 Task: Start in the project AgileCraft the sprint 'Capacity Planning Sprint', with a duration of 3 weeks. Start in the project AgileCraft the sprint 'Capacity Planning Sprint', with a duration of 2 weeks. Start in the project AgileCraft the sprint 'Capacity Planning Sprint', with a duration of 1 week
Action: Mouse moved to (777, 411)
Screenshot: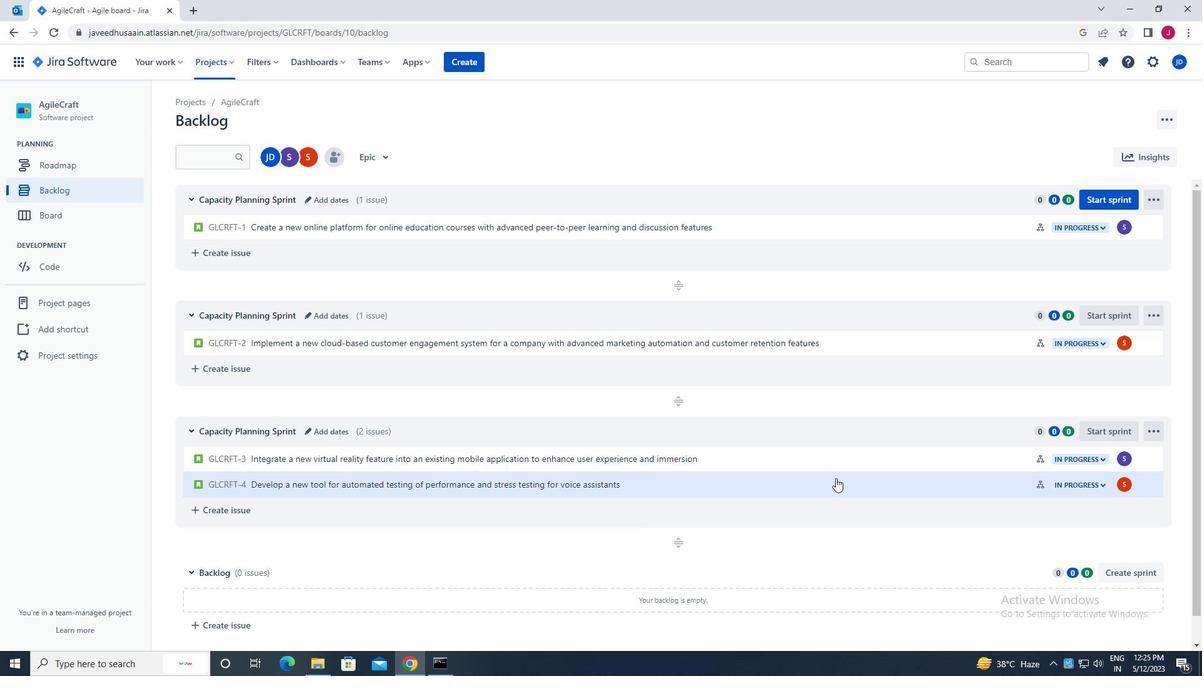 
Action: Mouse scrolled (777, 412) with delta (0, 0)
Screenshot: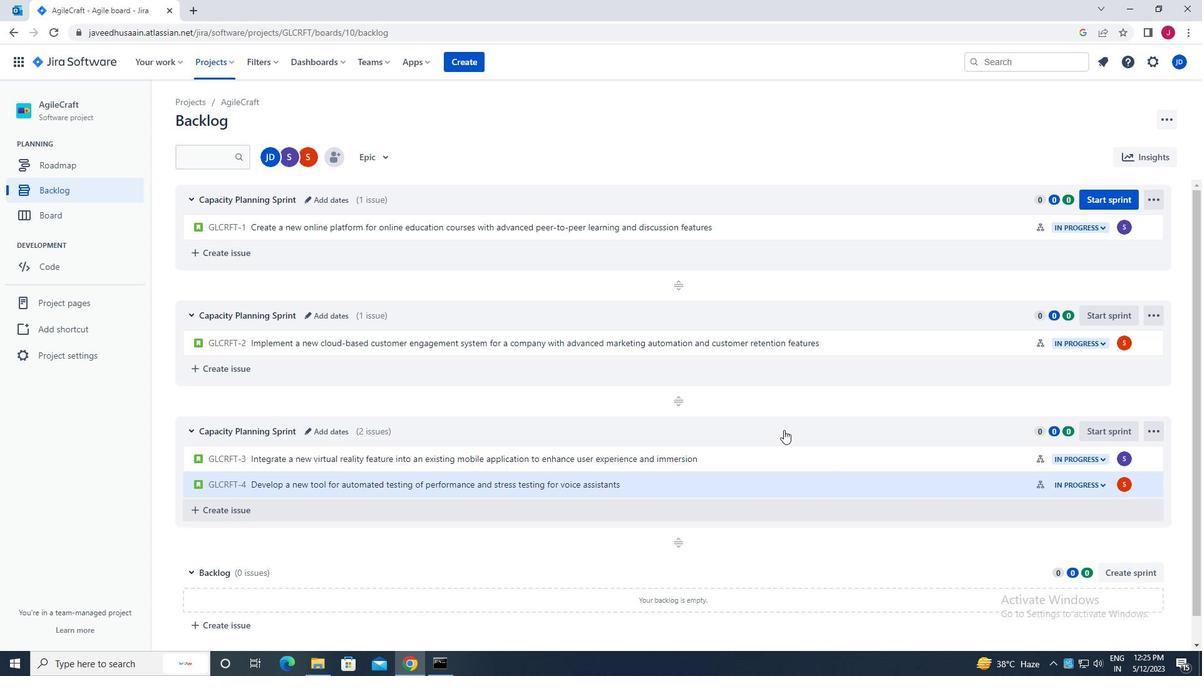 
Action: Mouse scrolled (777, 412) with delta (0, 0)
Screenshot: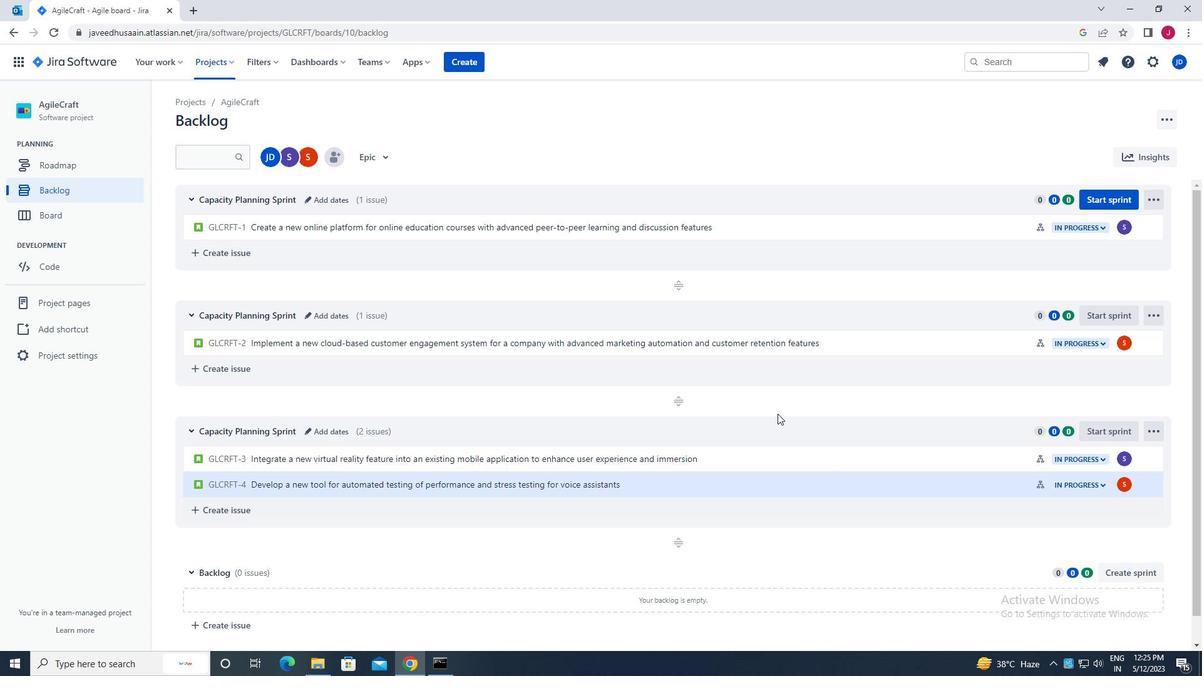 
Action: Mouse moved to (1109, 197)
Screenshot: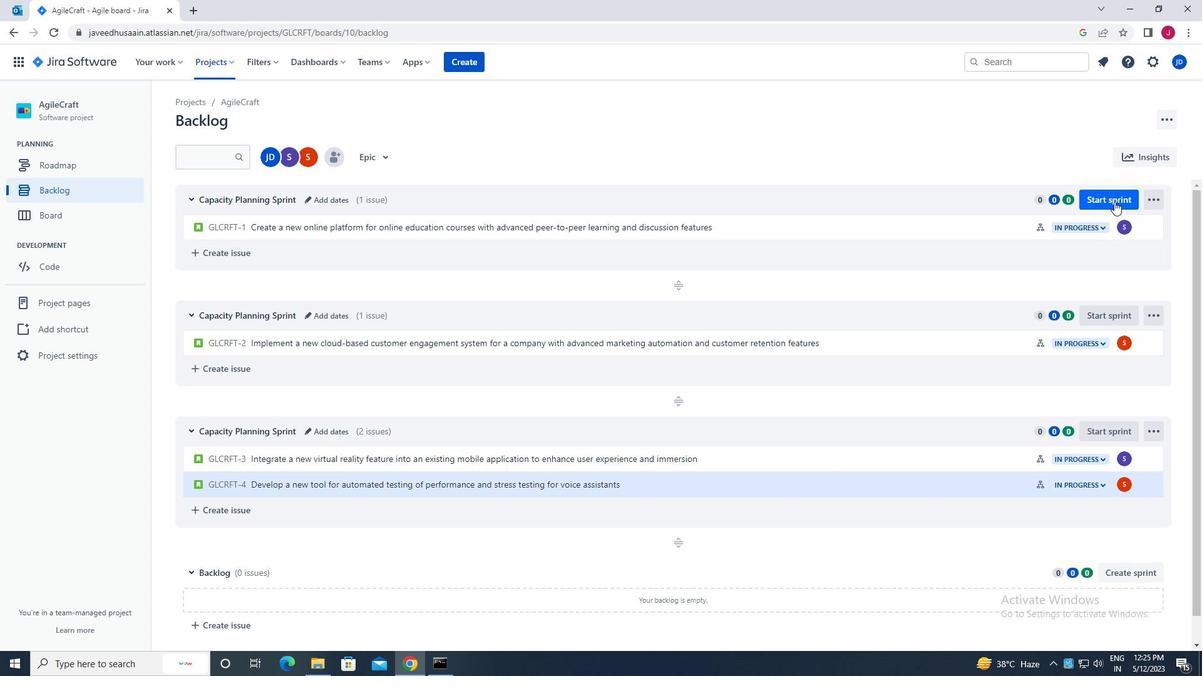 
Action: Mouse pressed left at (1109, 197)
Screenshot: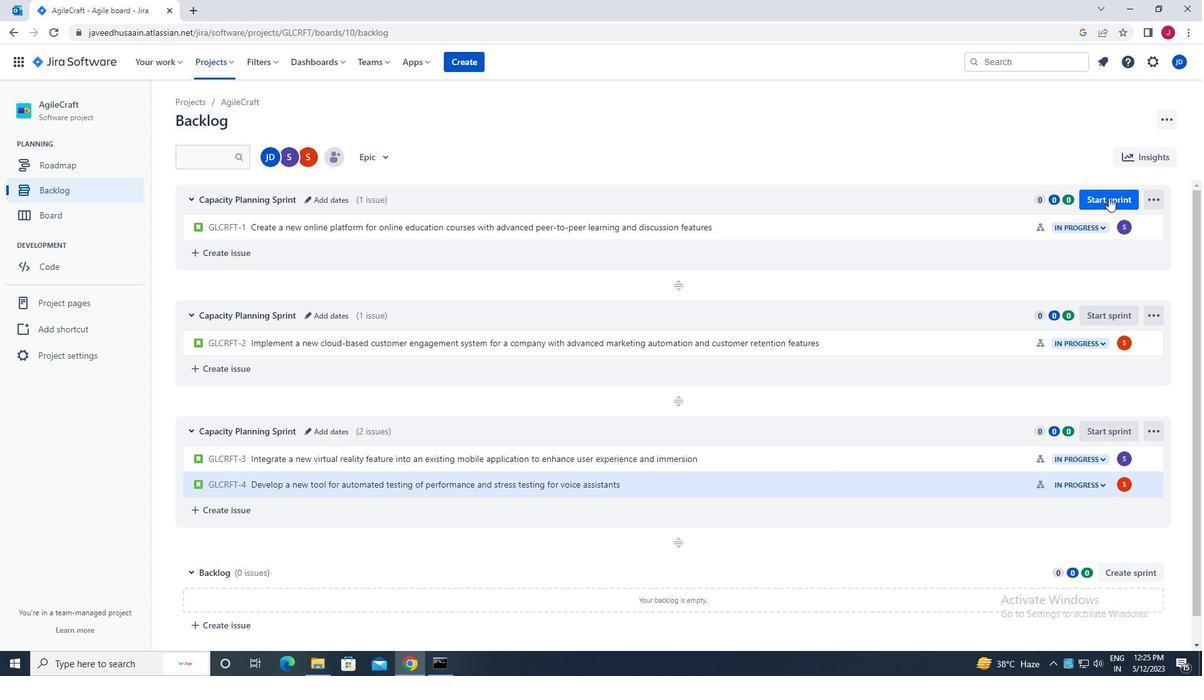 
Action: Mouse moved to (509, 213)
Screenshot: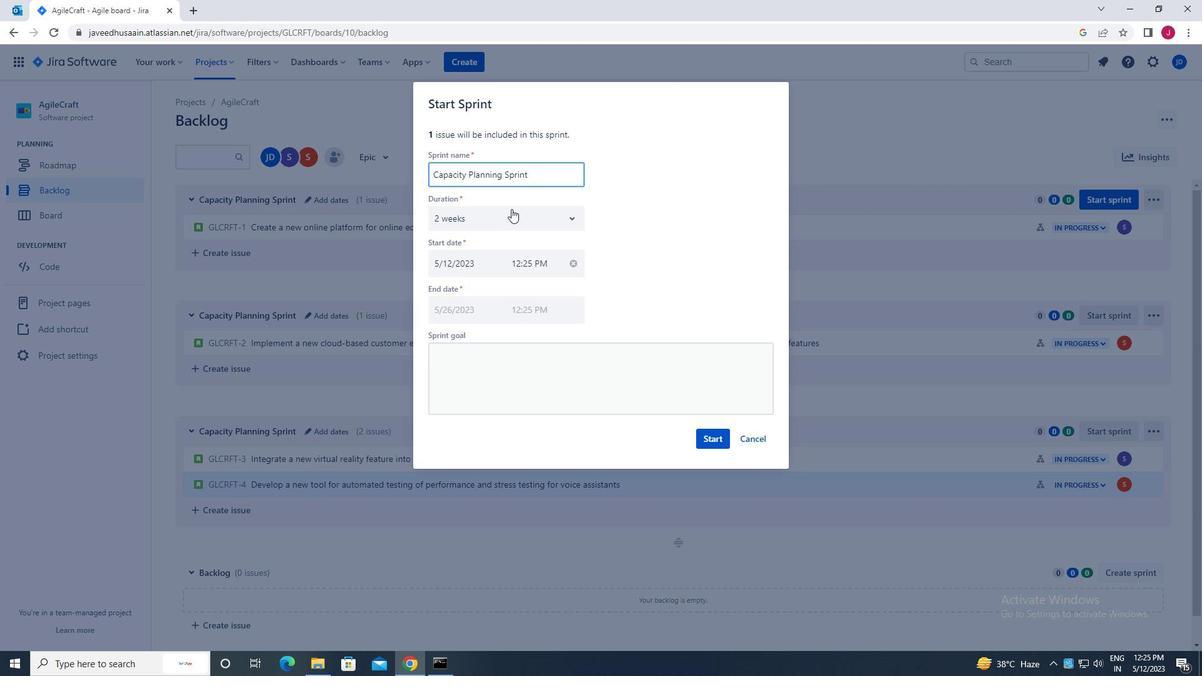 
Action: Mouse pressed left at (509, 213)
Screenshot: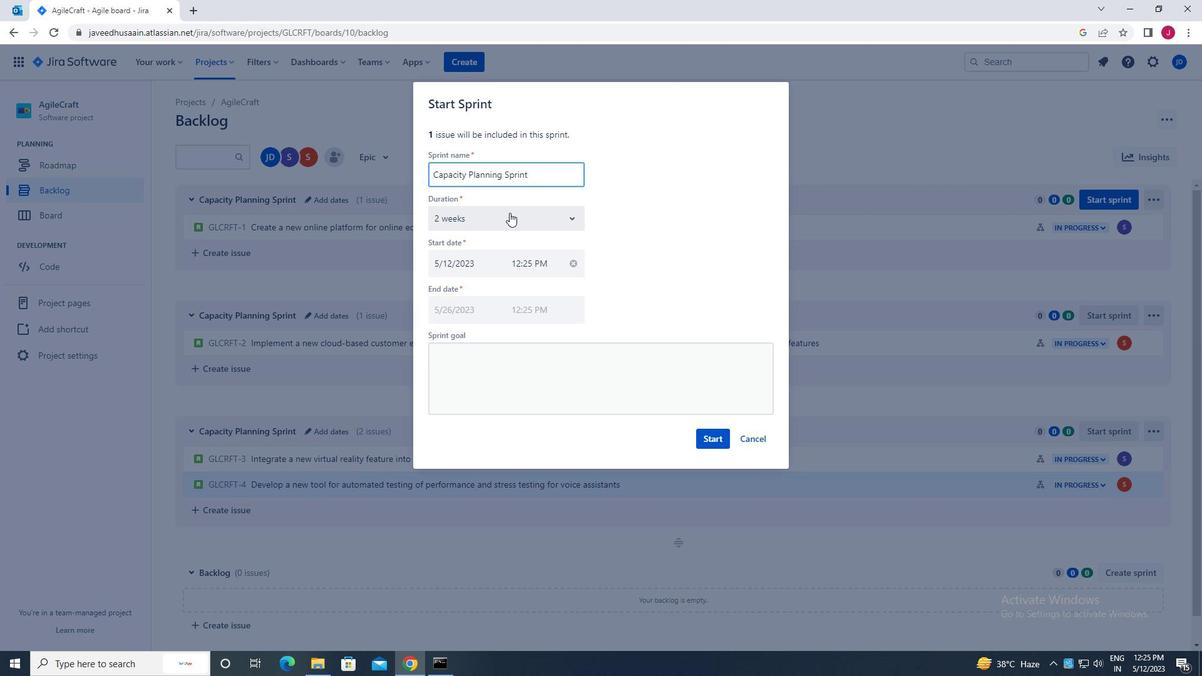 
Action: Mouse moved to (484, 294)
Screenshot: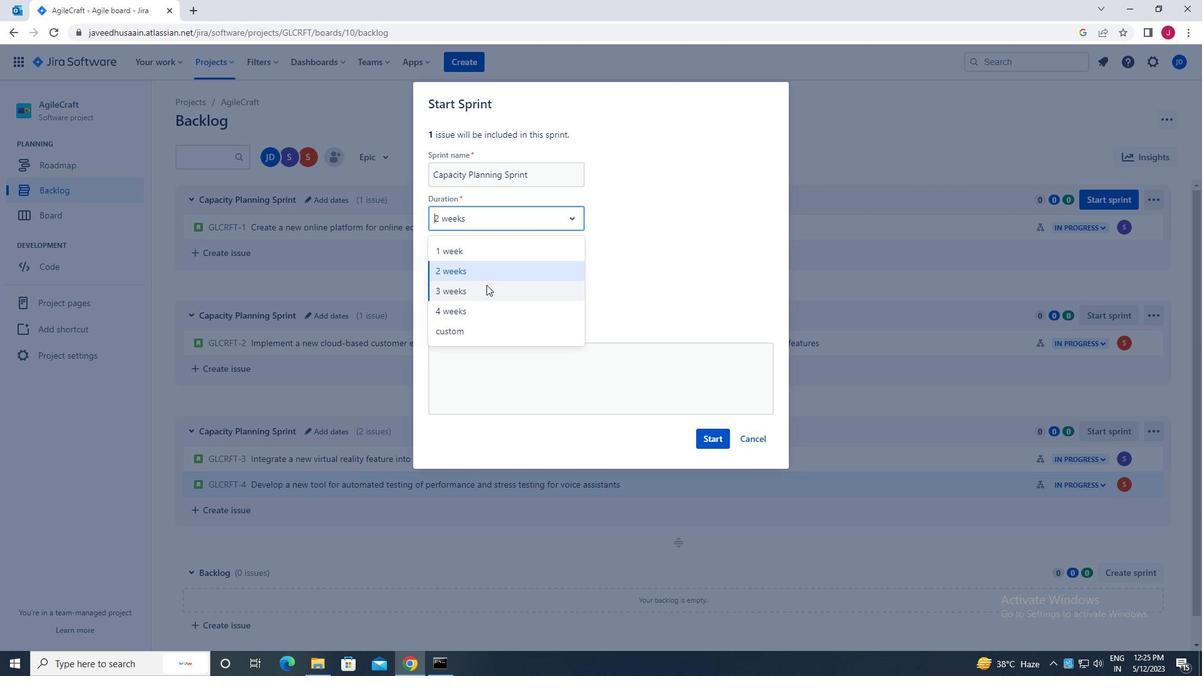 
Action: Mouse pressed left at (484, 294)
Screenshot: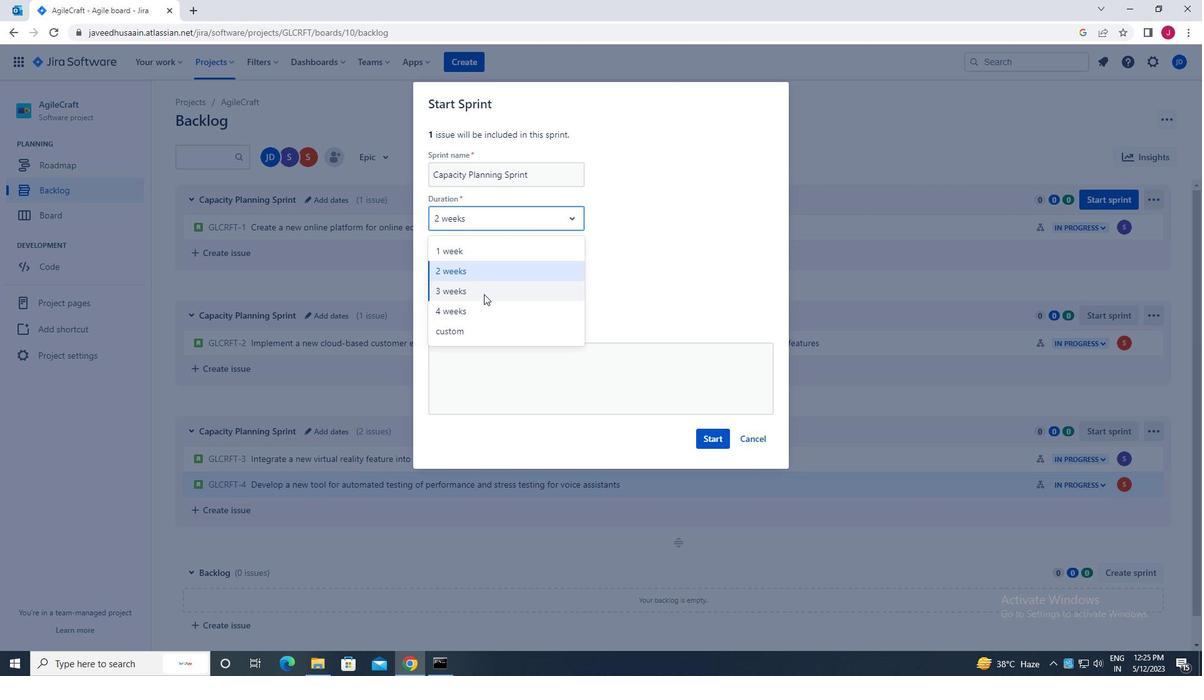 
Action: Mouse moved to (711, 437)
Screenshot: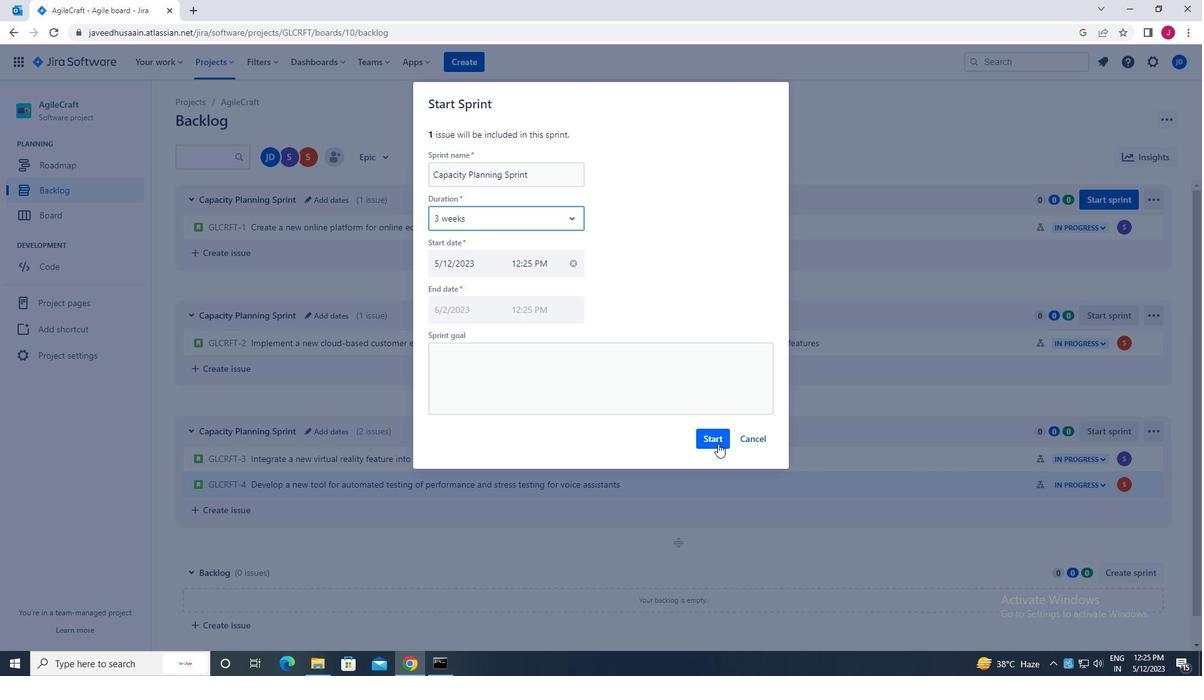 
Action: Mouse pressed left at (711, 437)
Screenshot: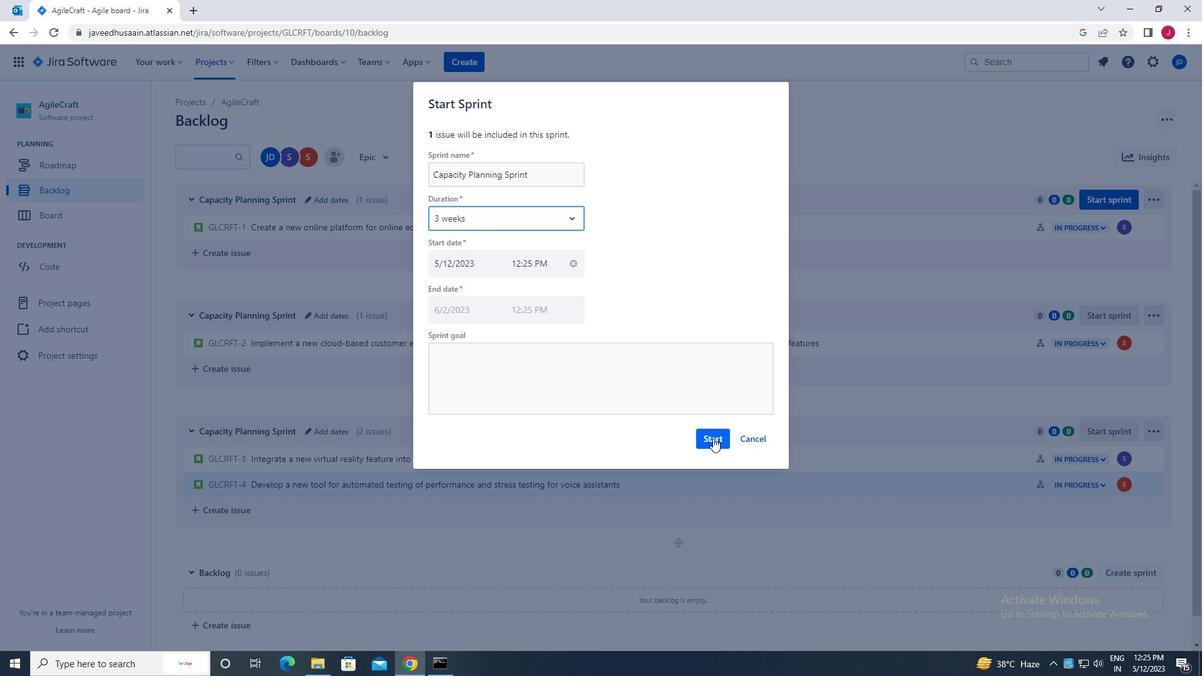 
Action: Mouse moved to (97, 187)
Screenshot: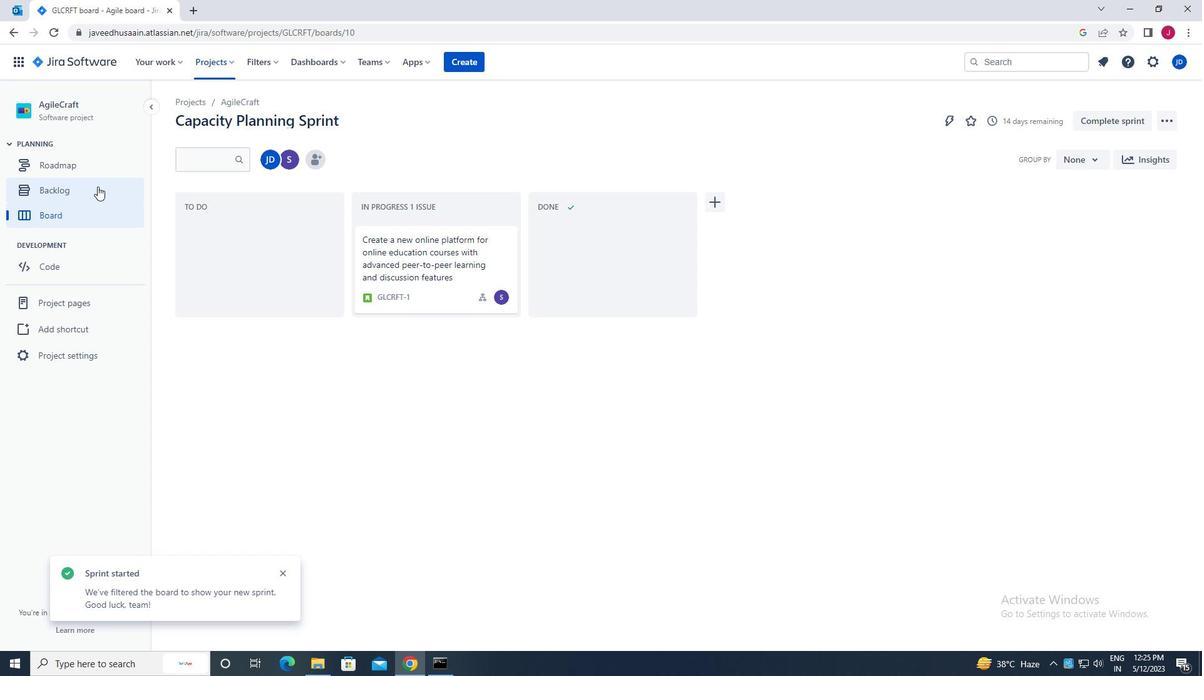 
Action: Mouse pressed left at (97, 187)
Screenshot: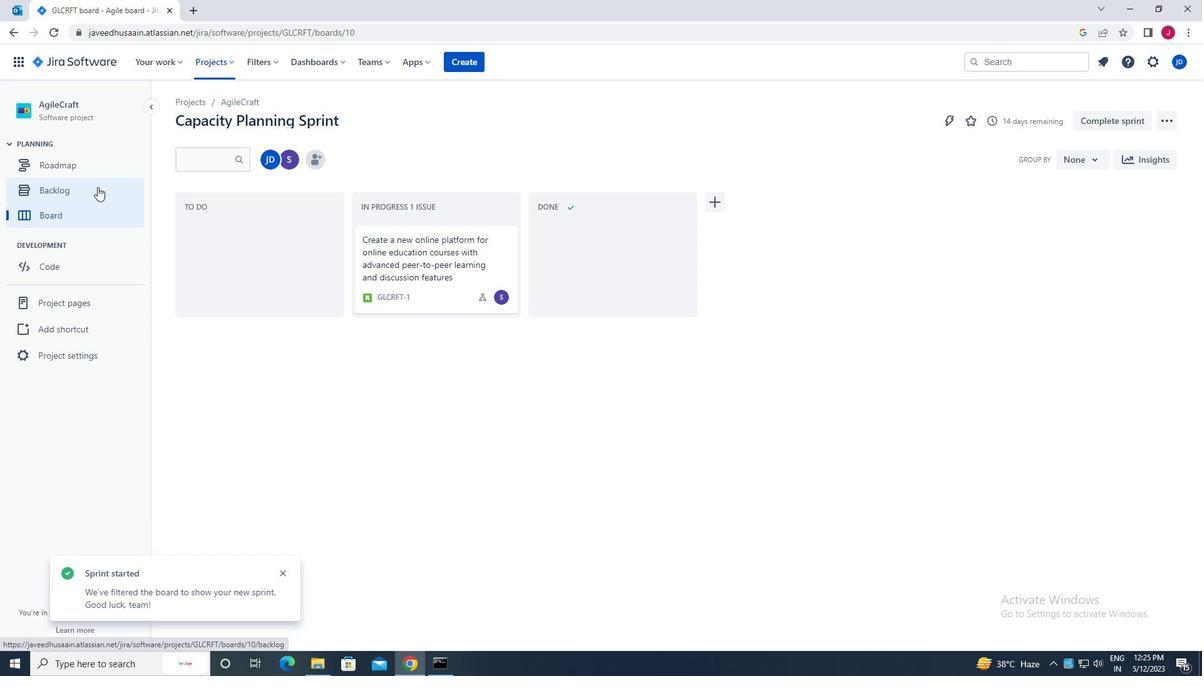 
Action: Mouse moved to (1107, 311)
Screenshot: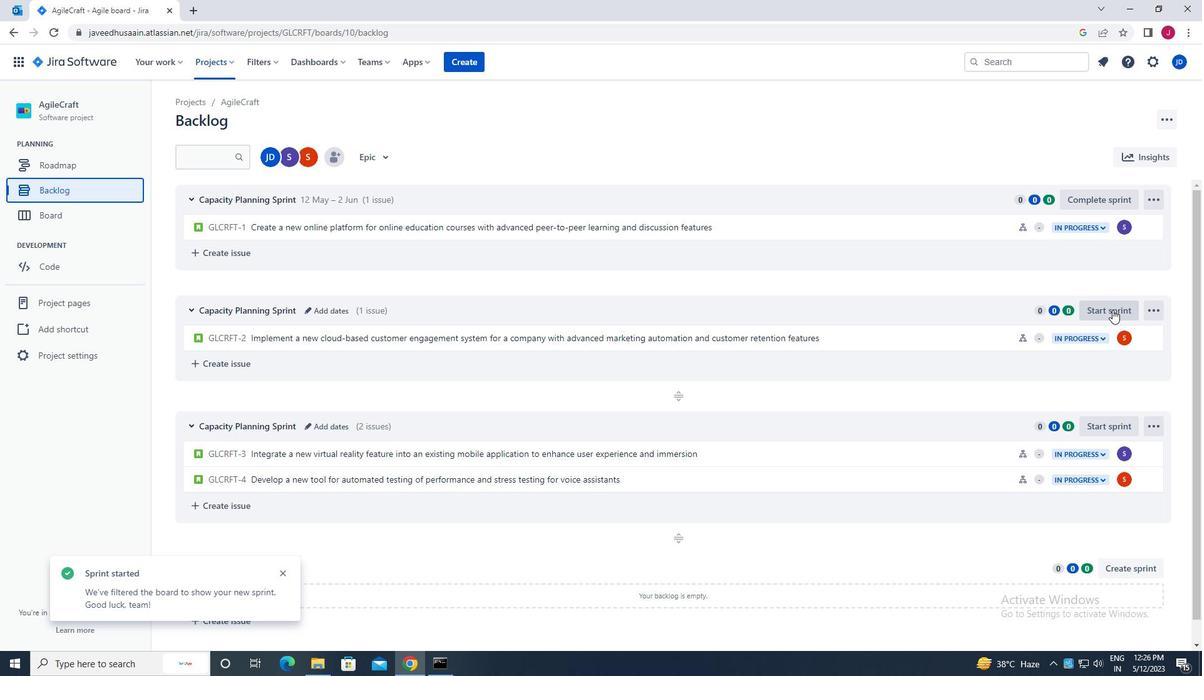 
Action: Mouse pressed left at (1107, 311)
Screenshot: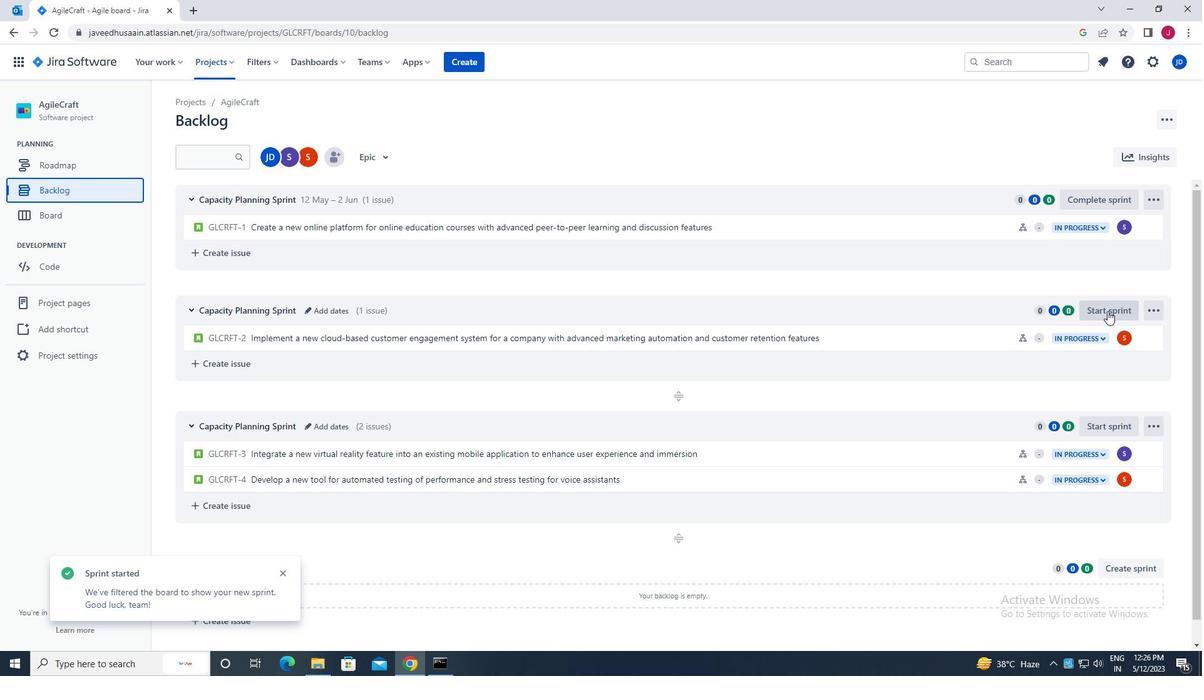 
Action: Mouse moved to (462, 219)
Screenshot: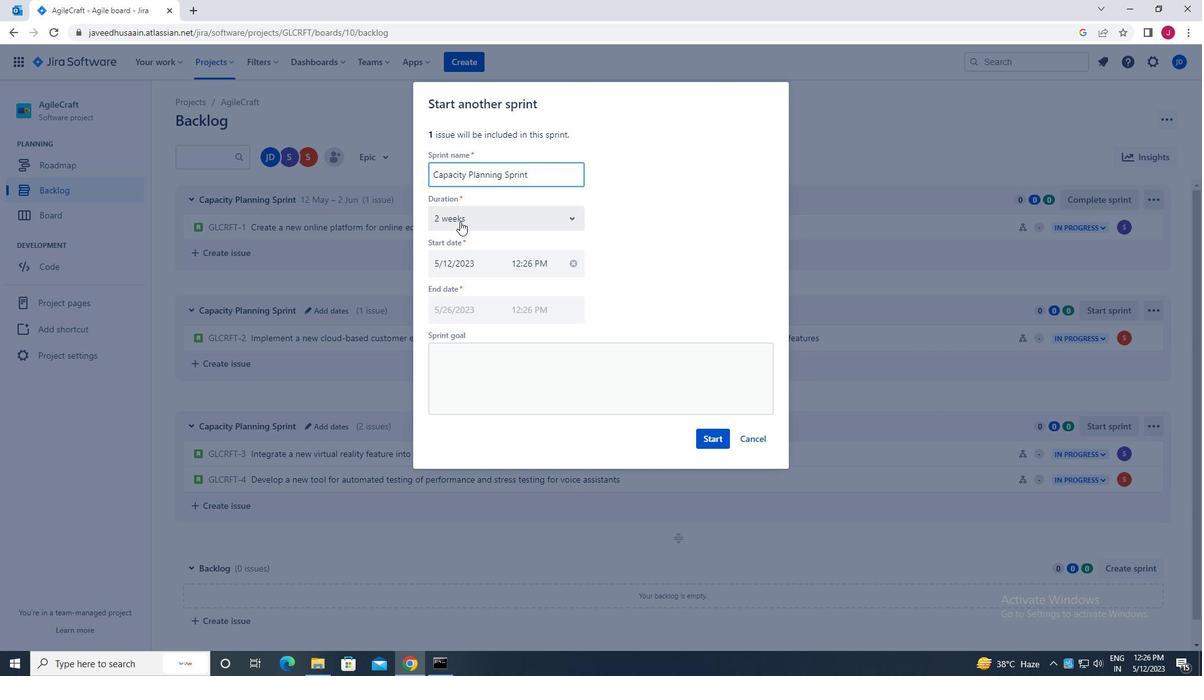 
Action: Mouse pressed left at (462, 219)
Screenshot: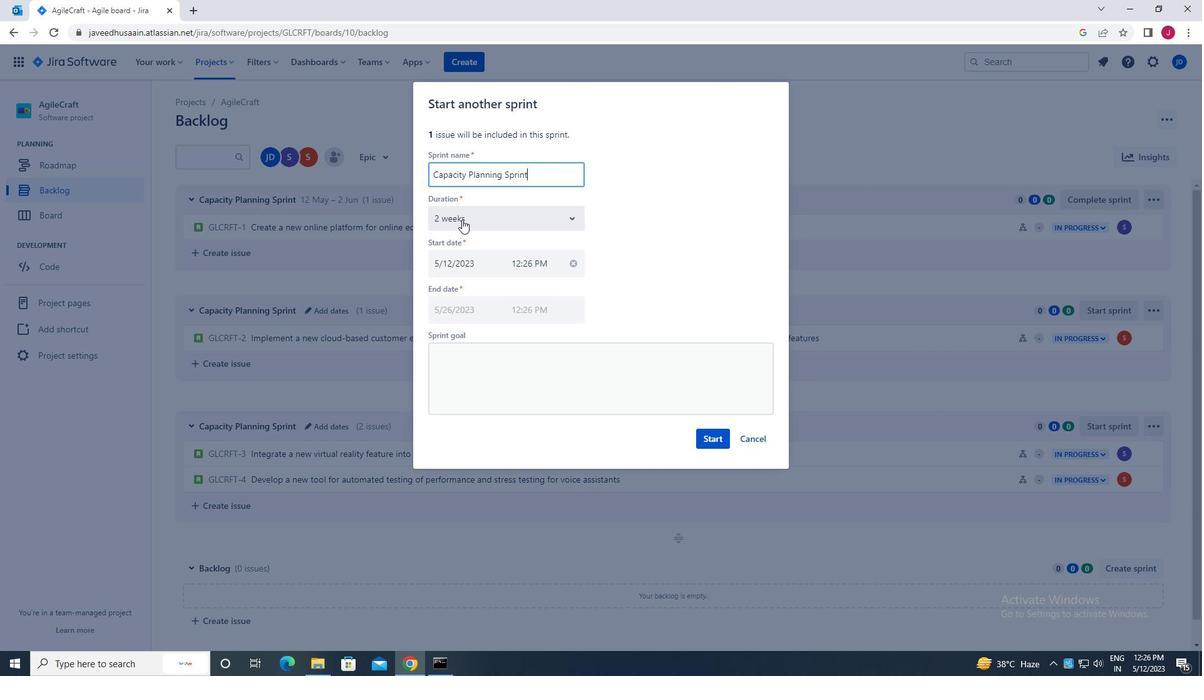 
Action: Mouse moved to (479, 270)
Screenshot: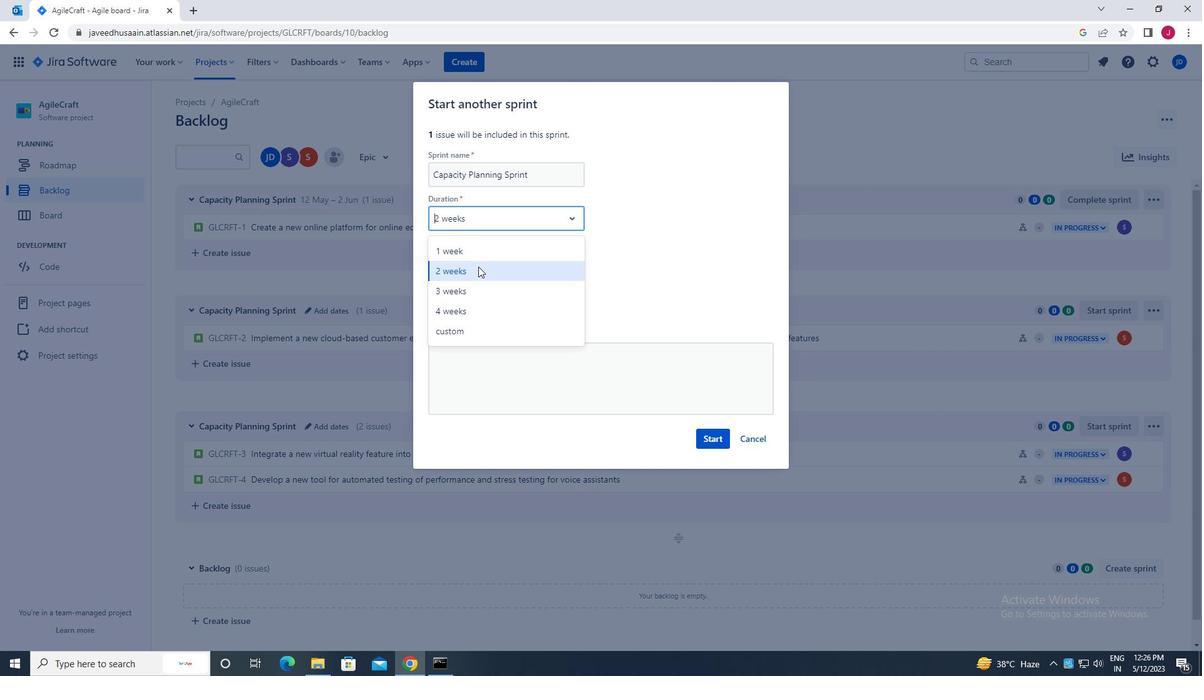 
Action: Mouse pressed left at (479, 270)
Screenshot: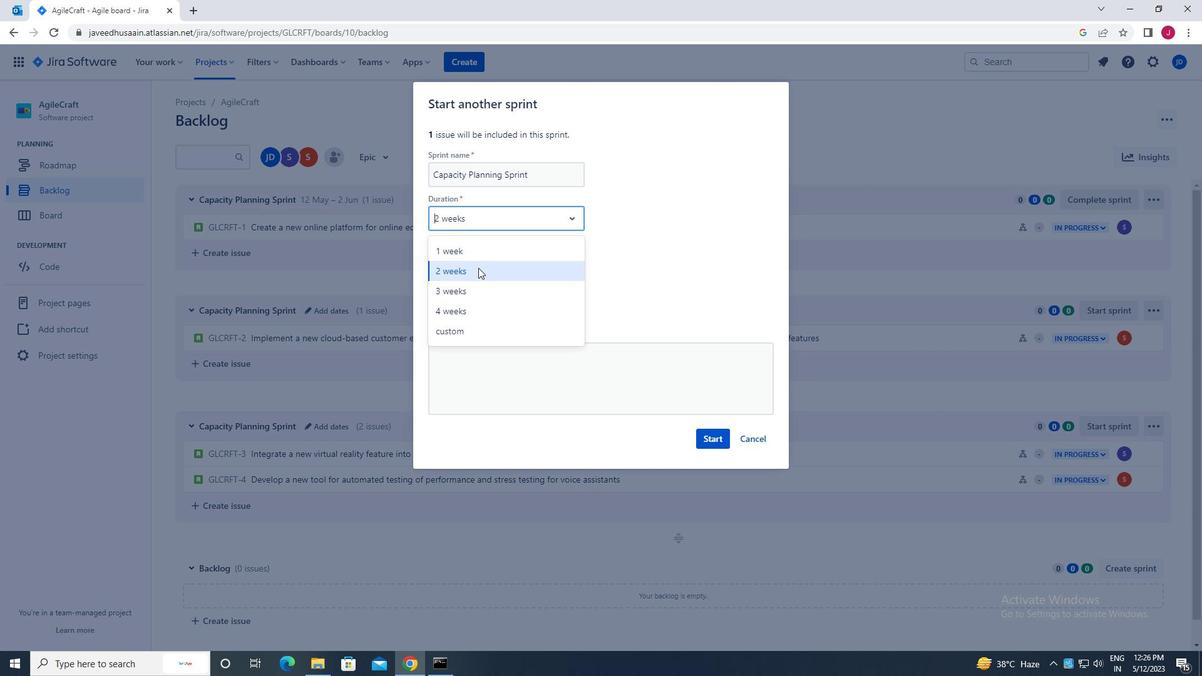 
Action: Mouse moved to (703, 439)
Screenshot: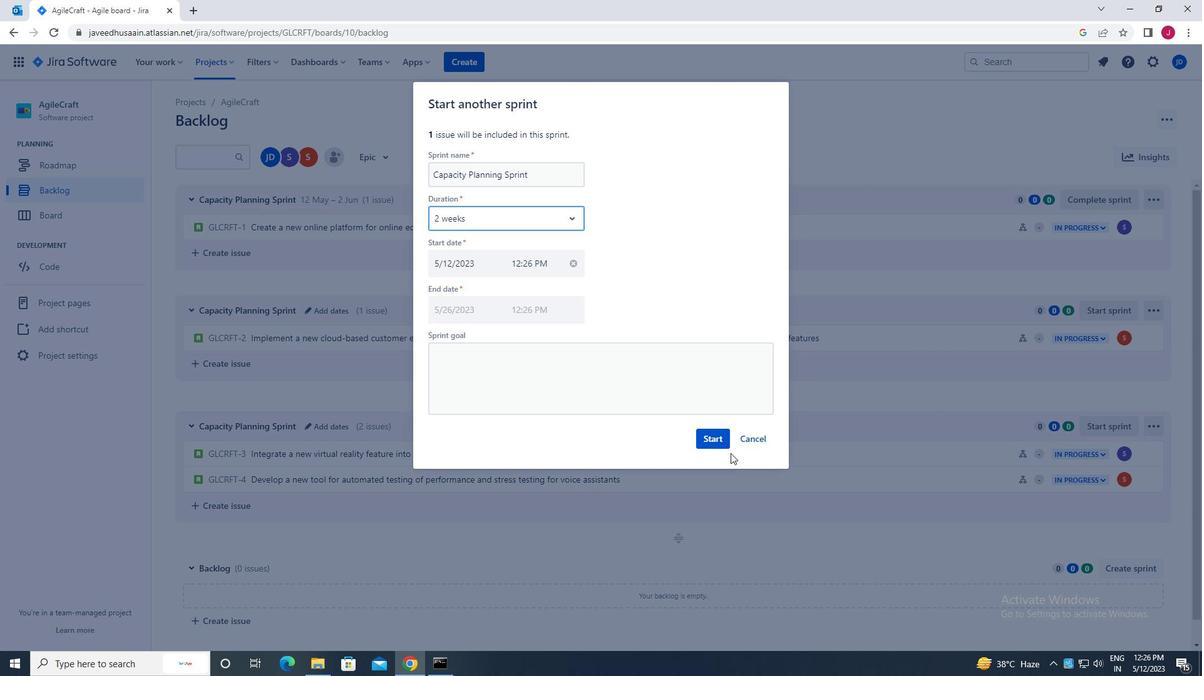 
Action: Mouse pressed left at (703, 439)
Screenshot: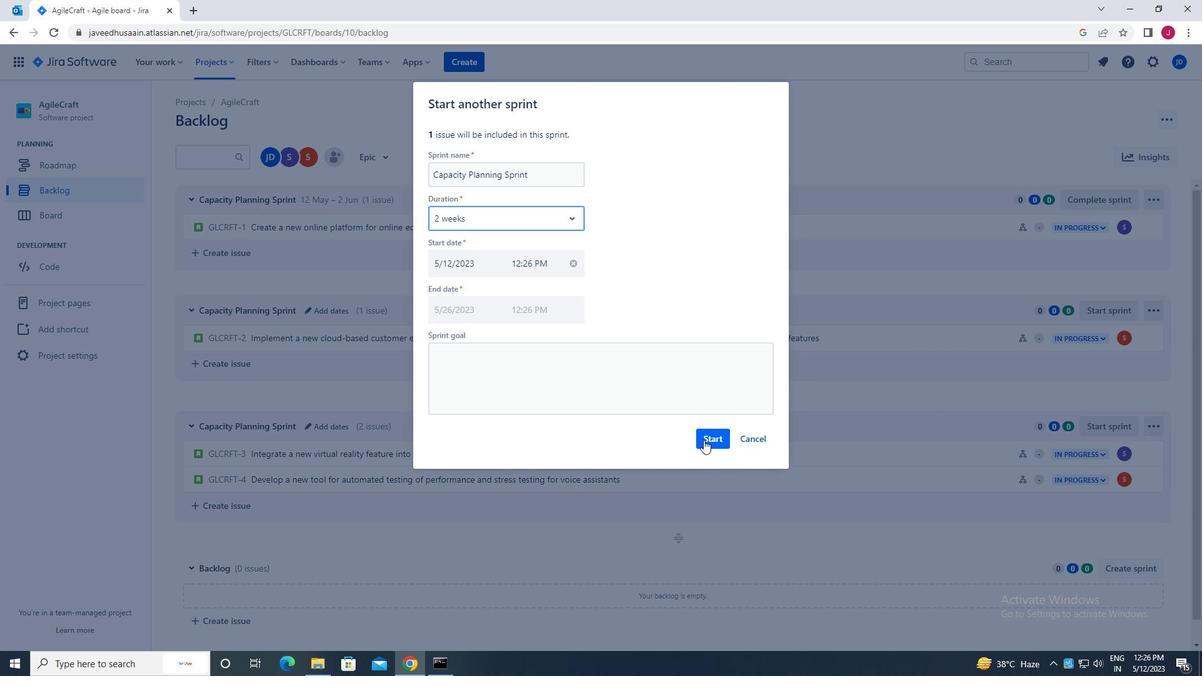 
Action: Mouse moved to (75, 196)
Screenshot: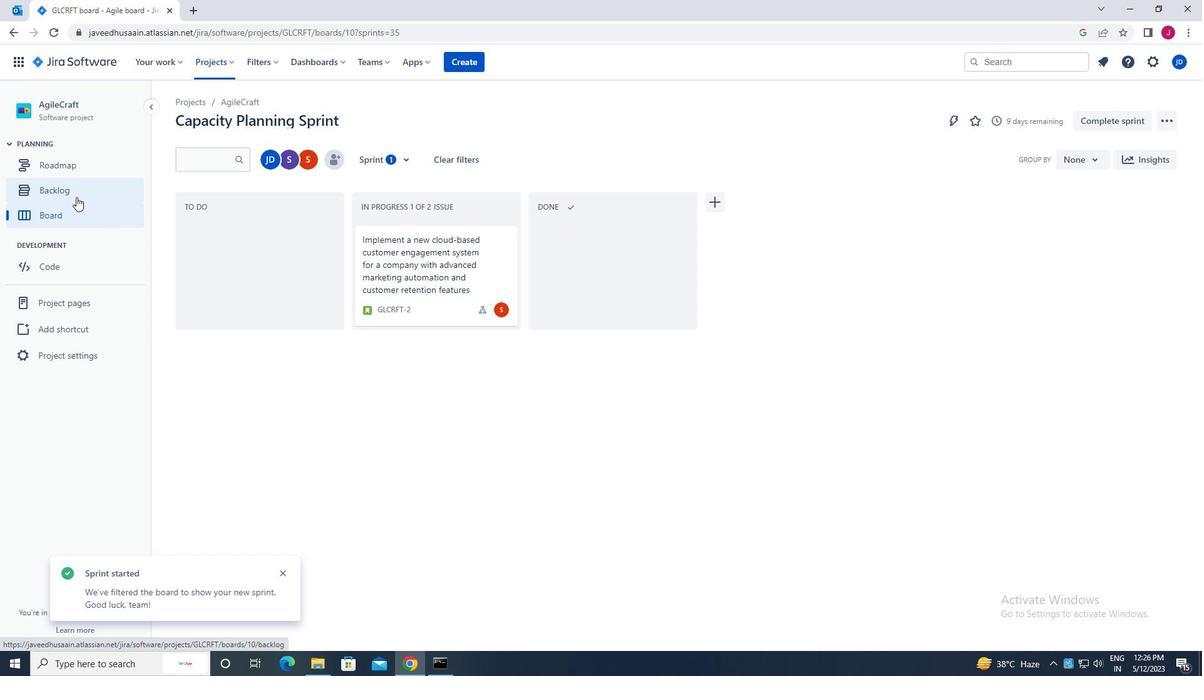 
Action: Mouse pressed left at (75, 196)
Screenshot: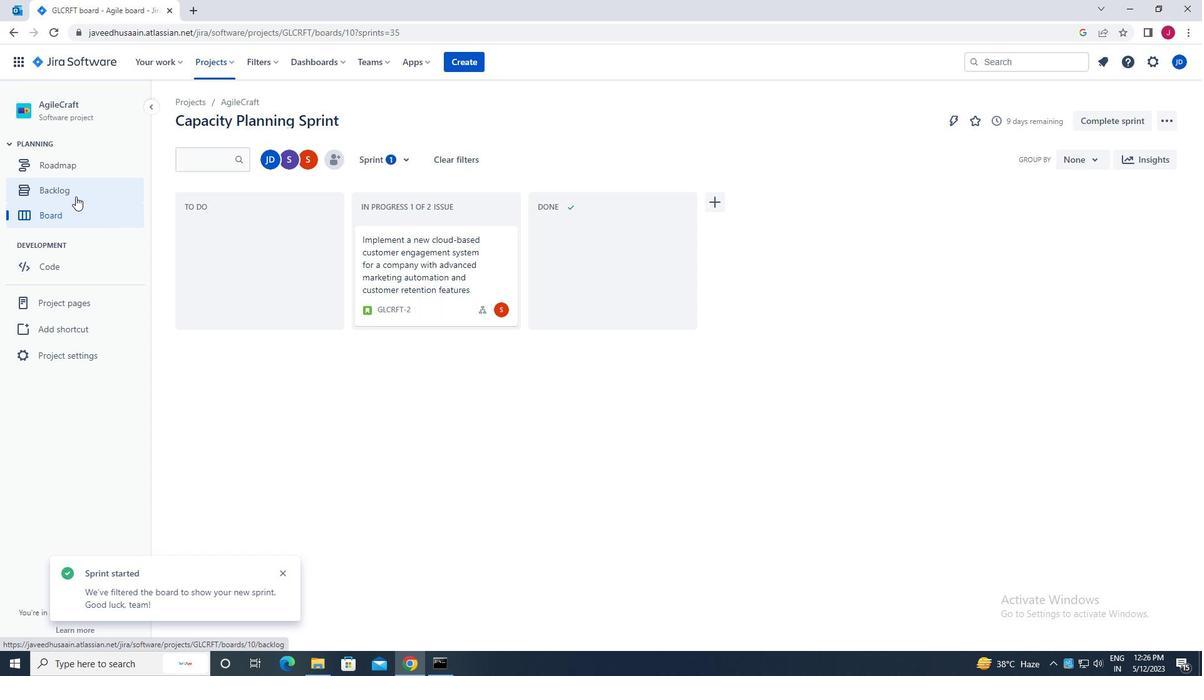 
Action: Mouse moved to (1107, 423)
Screenshot: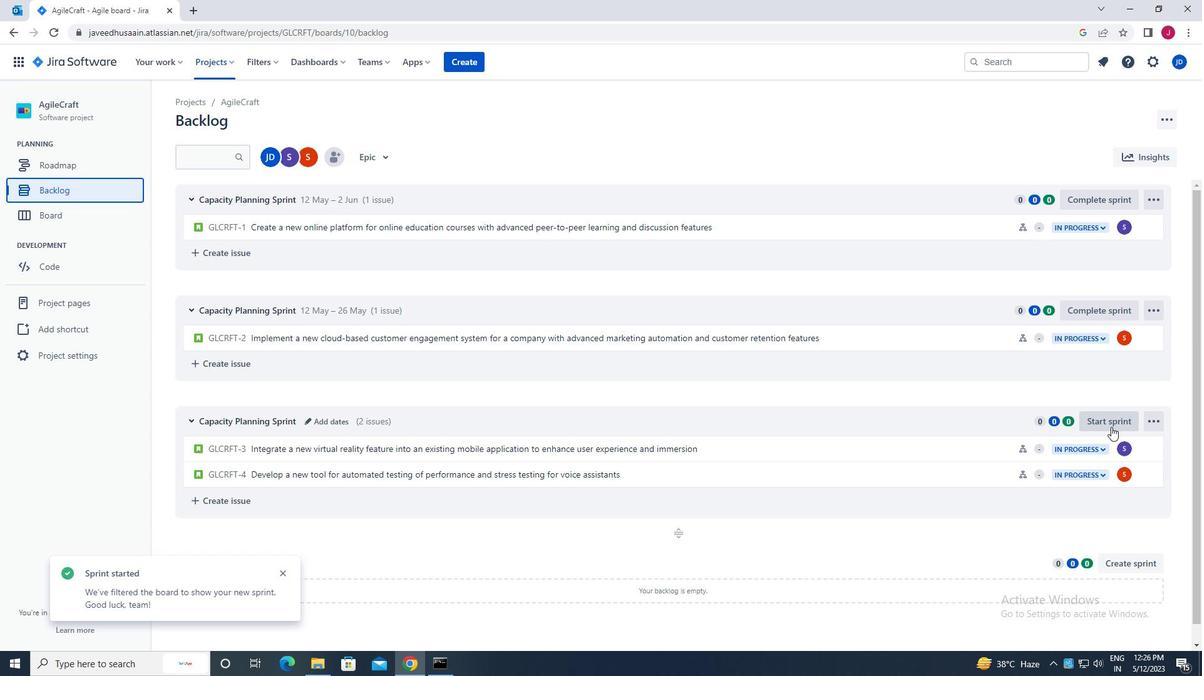 
Action: Mouse pressed left at (1107, 423)
Screenshot: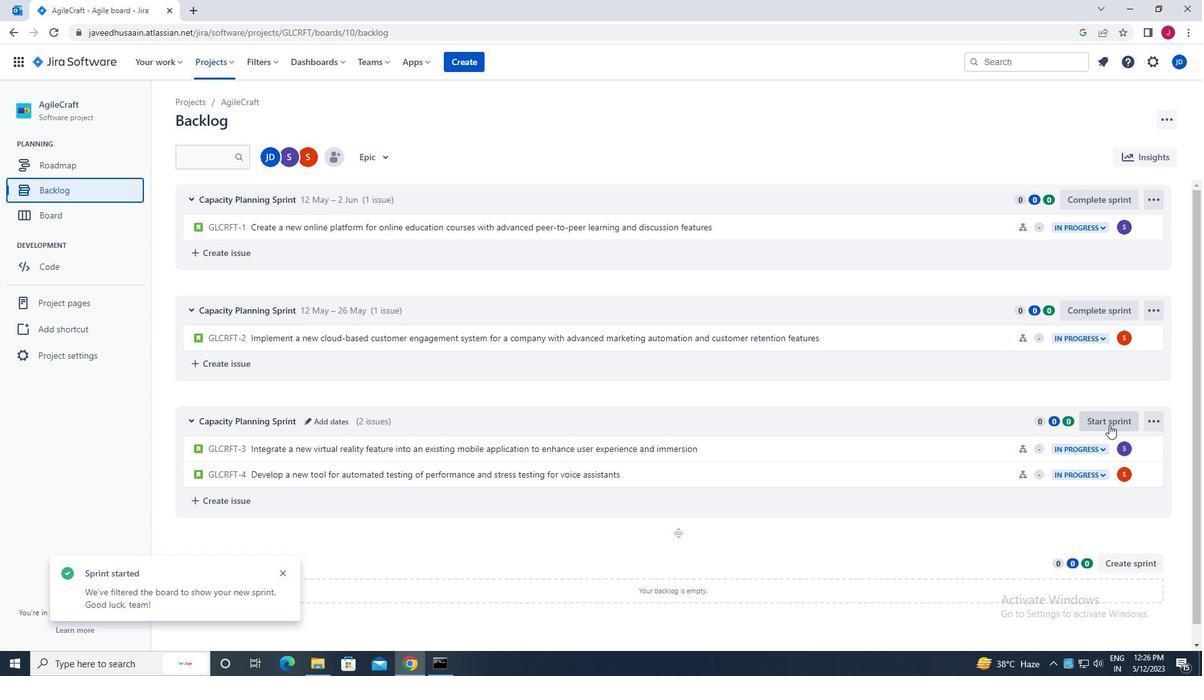 
Action: Mouse moved to (479, 217)
Screenshot: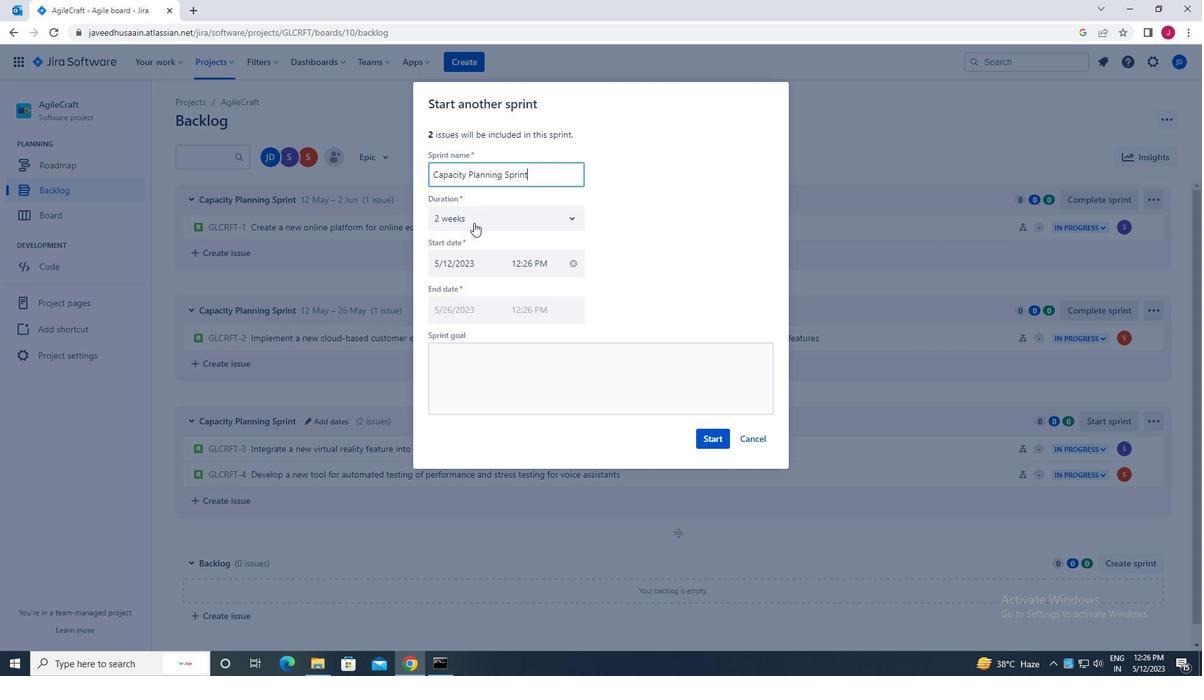 
Action: Mouse pressed left at (479, 217)
Screenshot: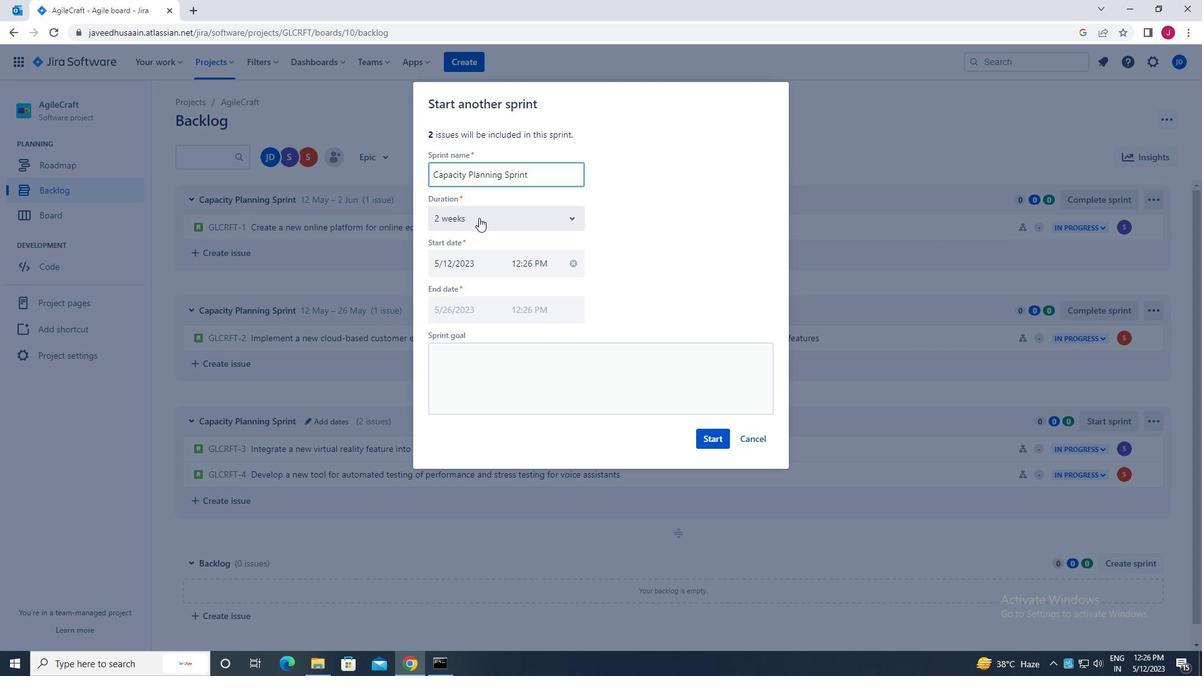 
Action: Mouse moved to (477, 249)
Screenshot: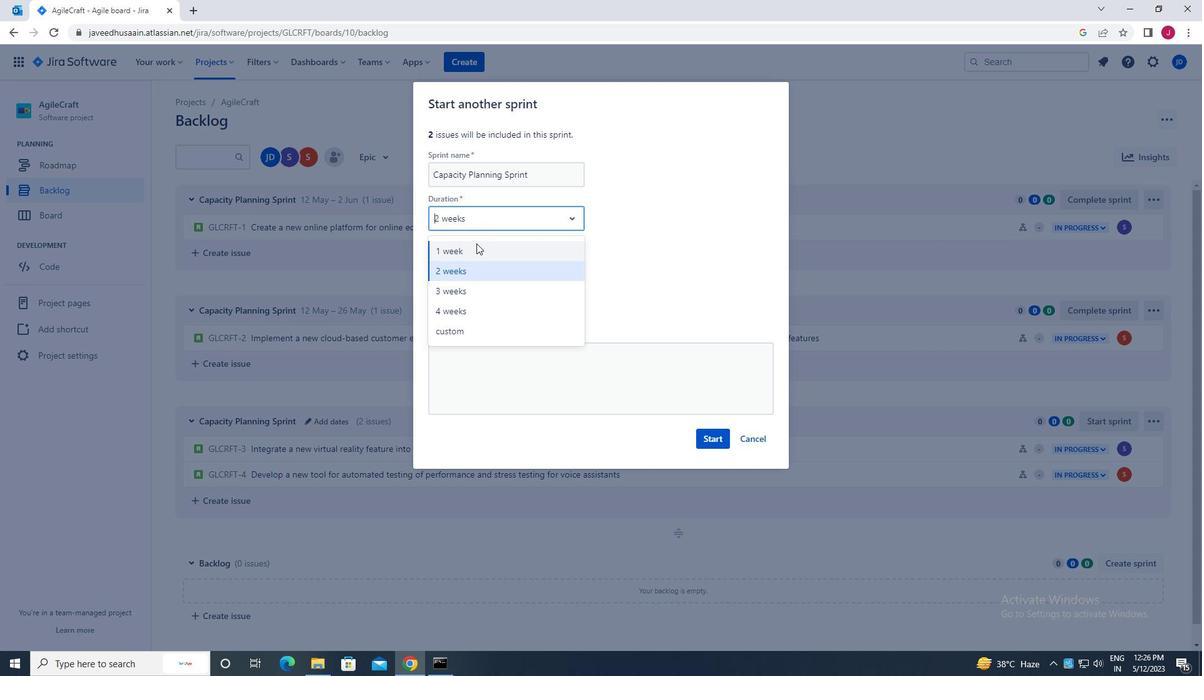 
Action: Mouse pressed left at (477, 249)
Screenshot: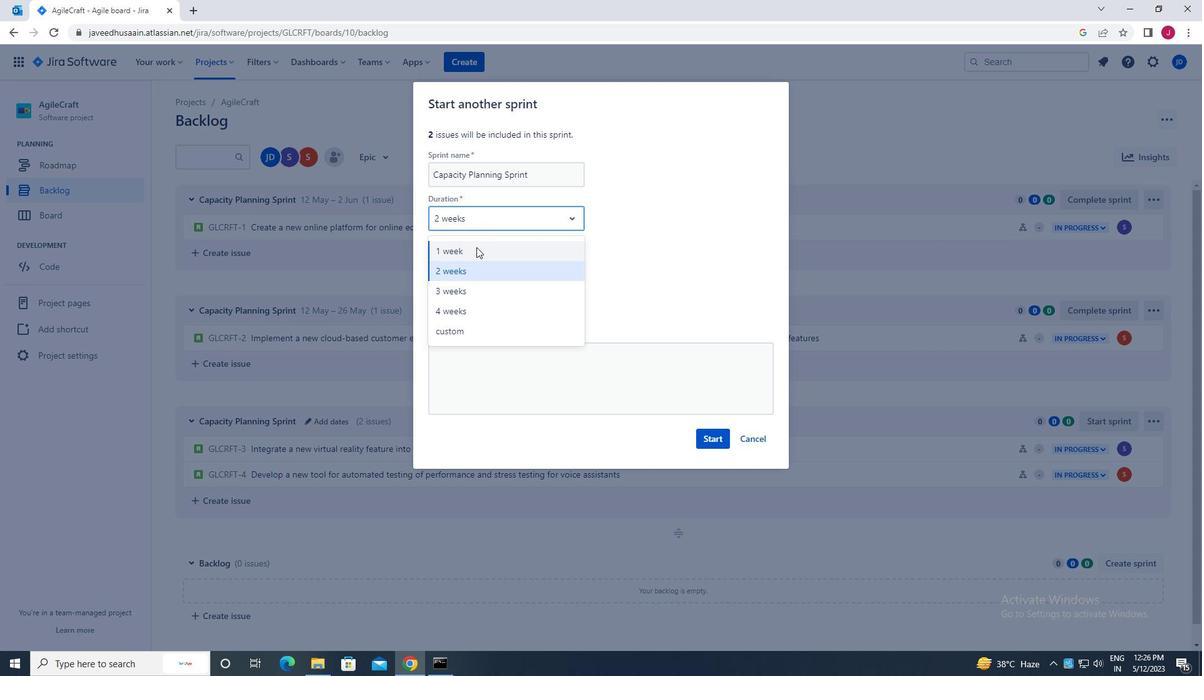 
Action: Mouse moved to (708, 437)
Screenshot: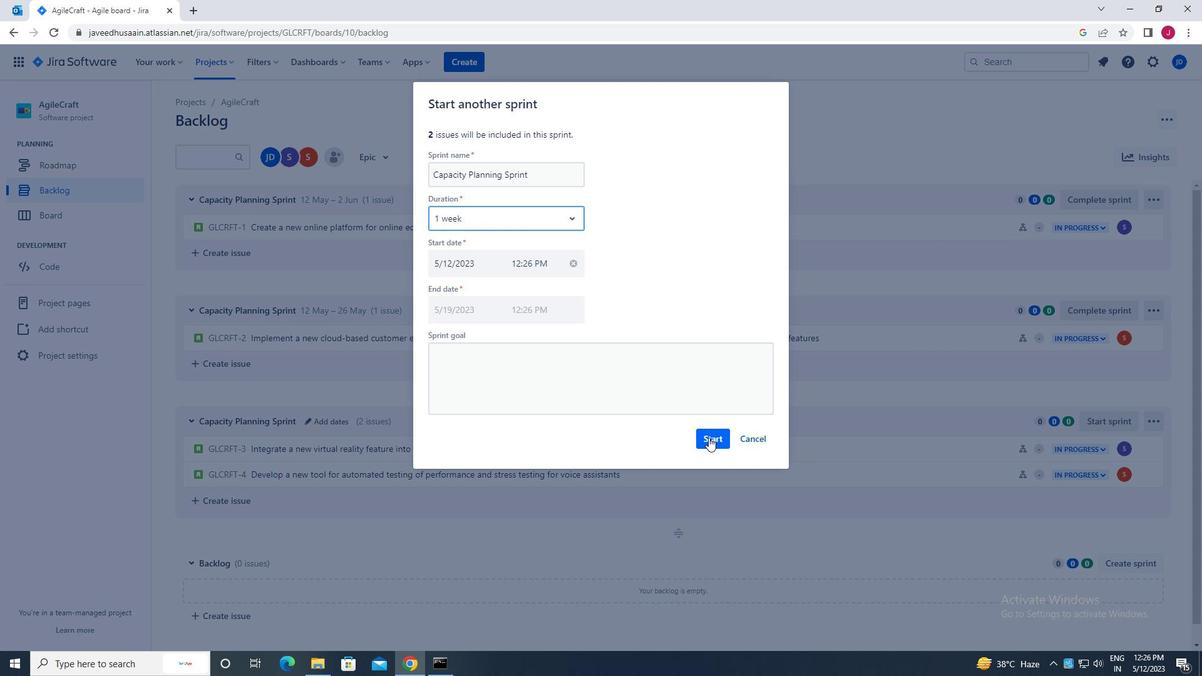 
Action: Mouse pressed left at (708, 437)
Screenshot: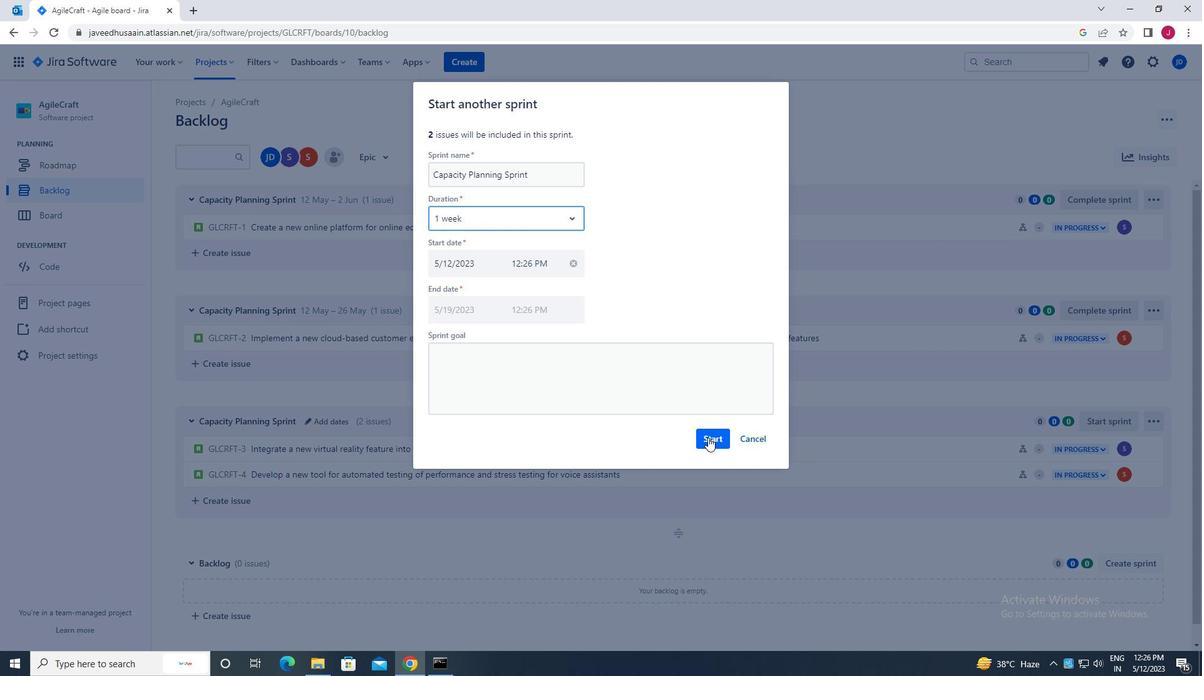 
Action: Mouse moved to (419, 323)
Screenshot: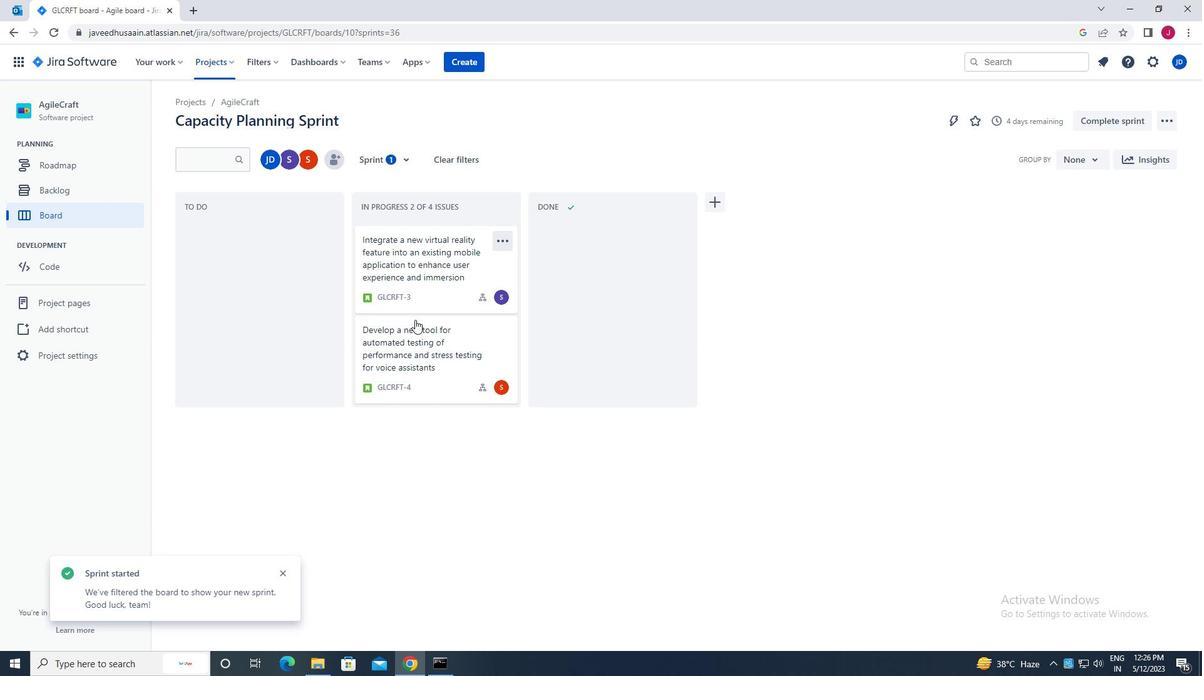 
